 Task: Select the pages per sheet with 2.
Action: Mouse moved to (58, 96)
Screenshot: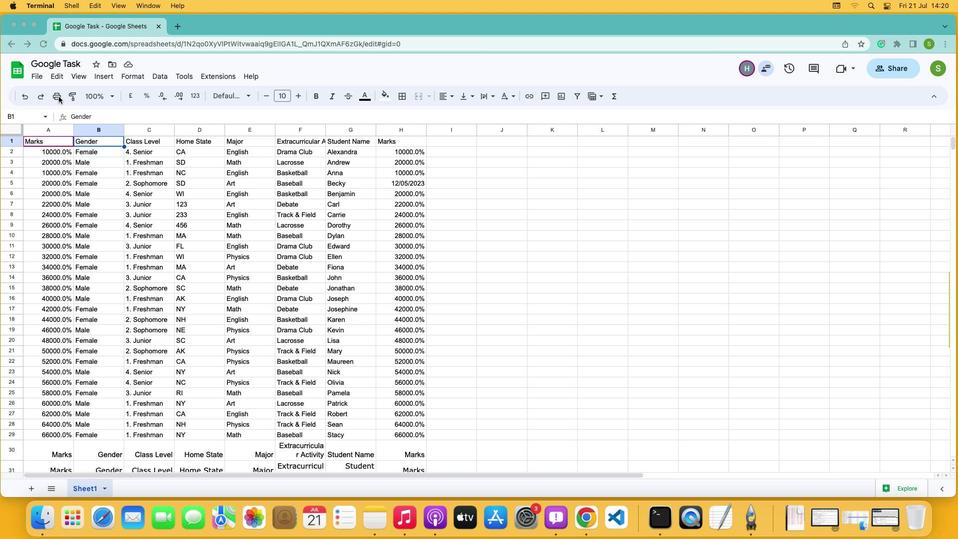 
Action: Mouse pressed left at (58, 96)
Screenshot: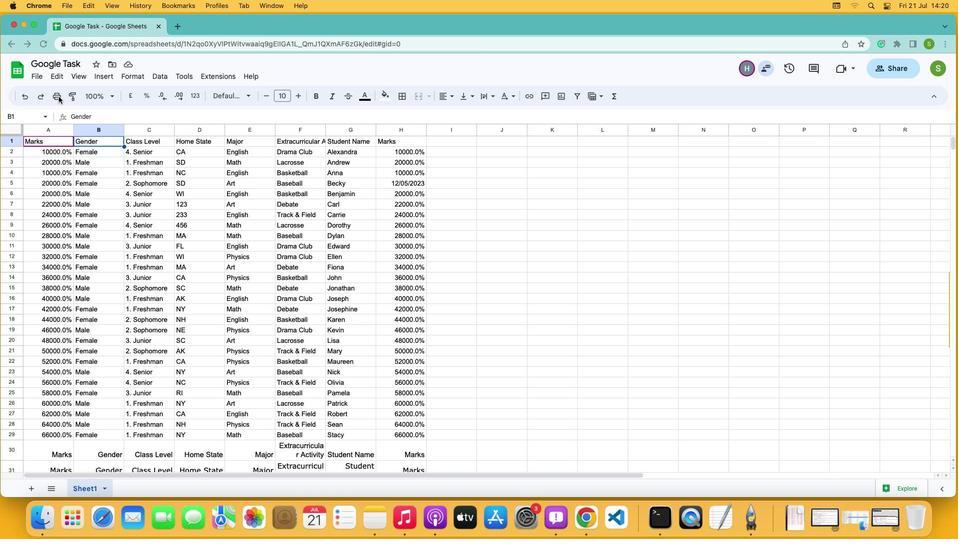 
Action: Mouse moved to (57, 98)
Screenshot: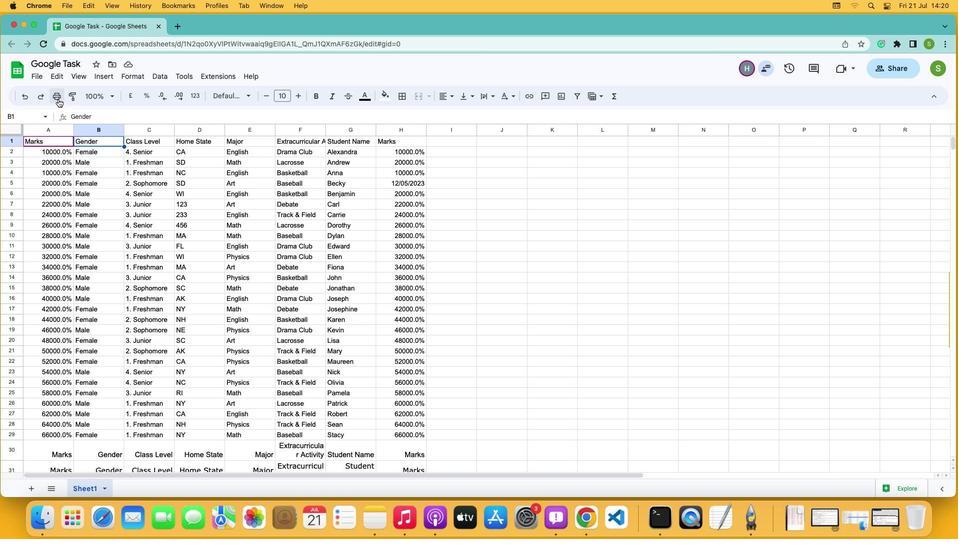 
Action: Mouse pressed left at (57, 98)
Screenshot: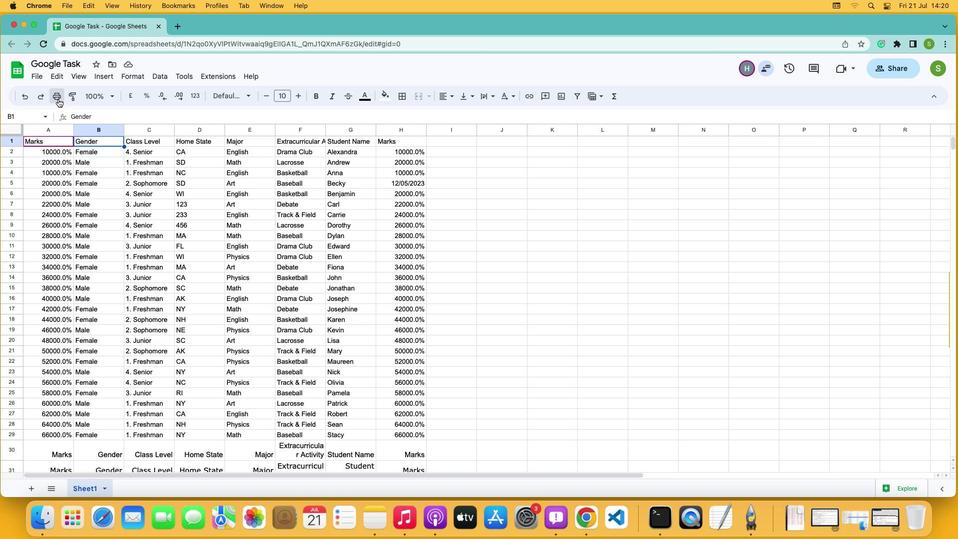 
Action: Mouse moved to (918, 67)
Screenshot: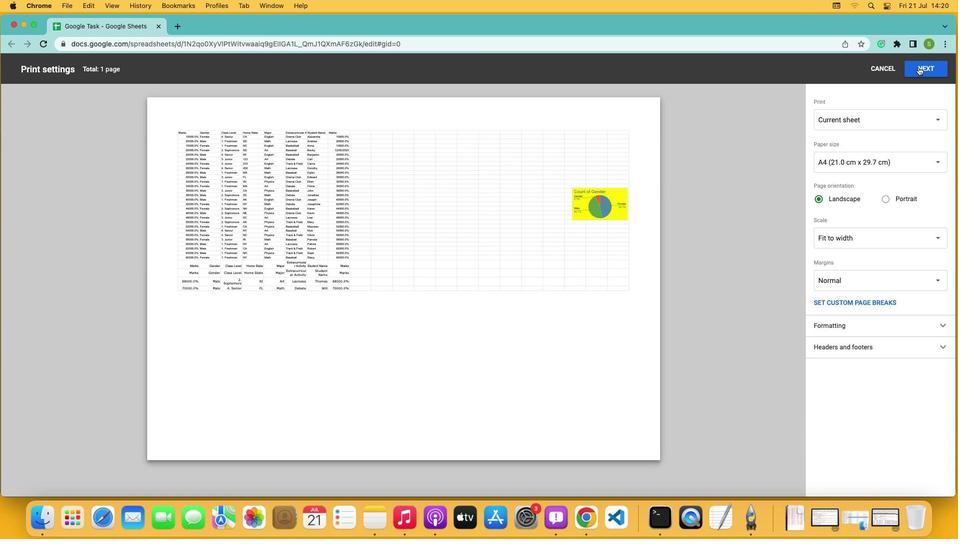 
Action: Mouse pressed left at (918, 67)
Screenshot: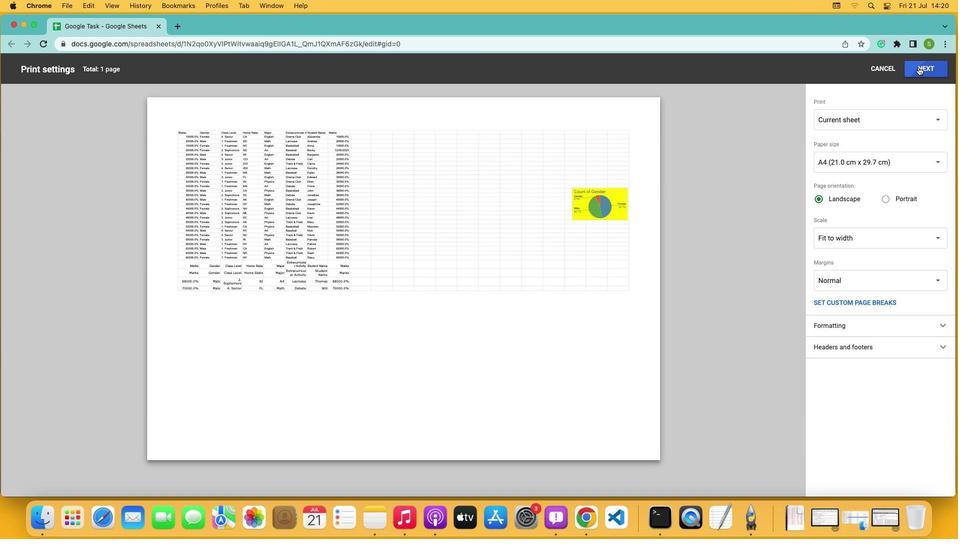 
Action: Mouse moved to (746, 180)
Screenshot: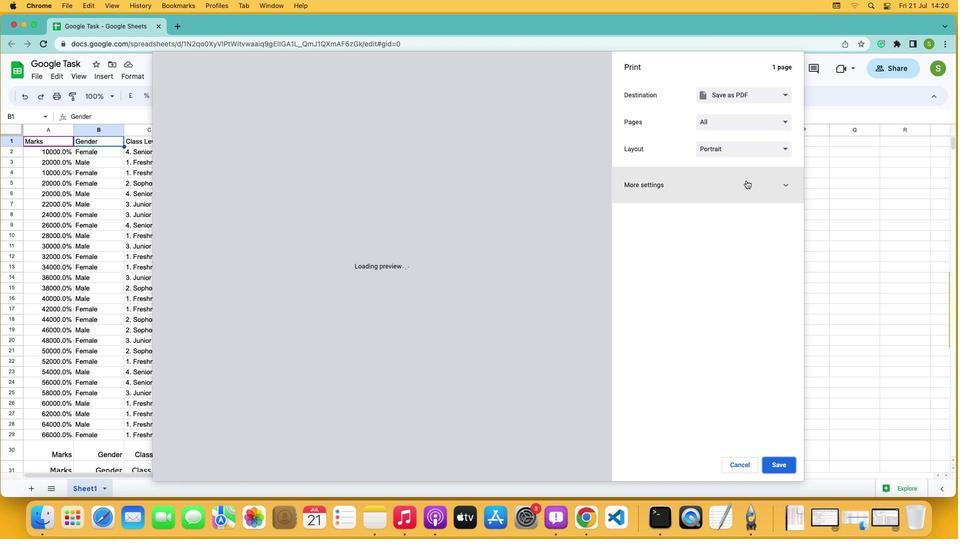 
Action: Mouse pressed left at (746, 180)
Screenshot: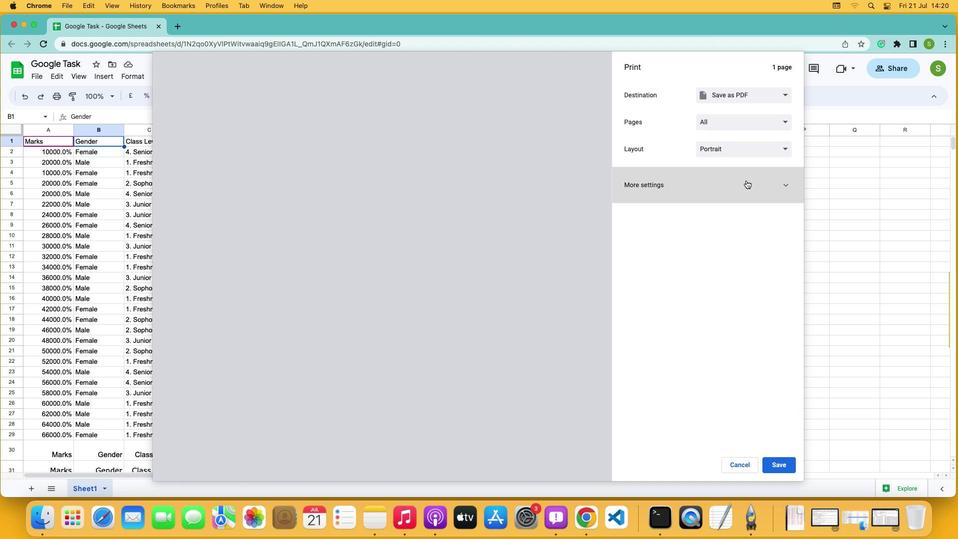 
Action: Mouse moved to (774, 245)
Screenshot: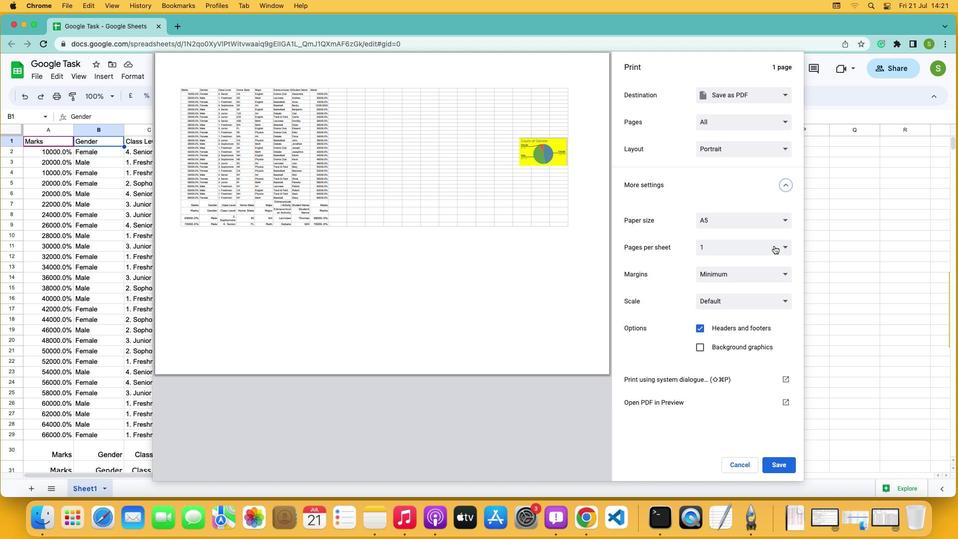 
Action: Mouse pressed left at (774, 245)
Screenshot: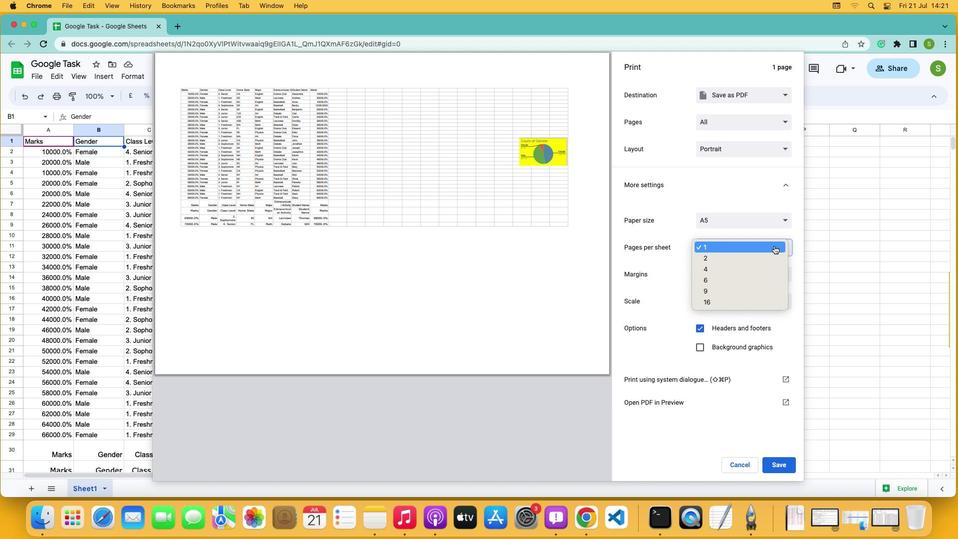 
Action: Mouse moved to (734, 258)
Screenshot: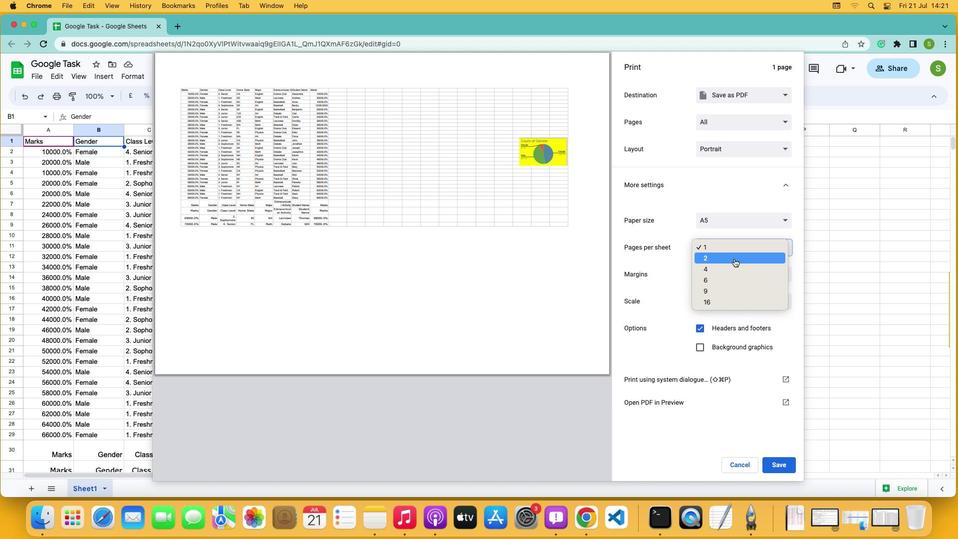 
Action: Mouse pressed left at (734, 258)
Screenshot: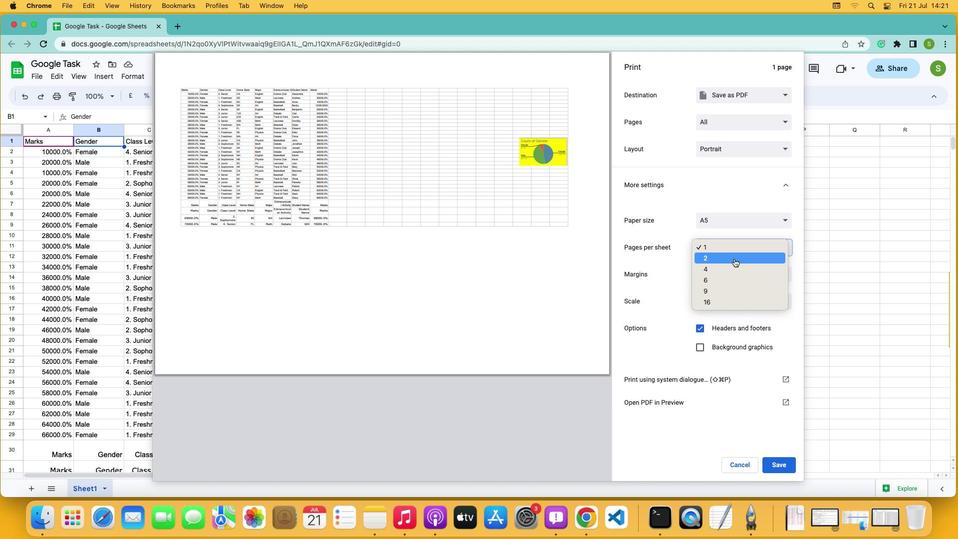 
